 Task: Look for products in the category "Brownies" from Jack's Paleo Kitchen only.
Action: Mouse moved to (609, 236)
Screenshot: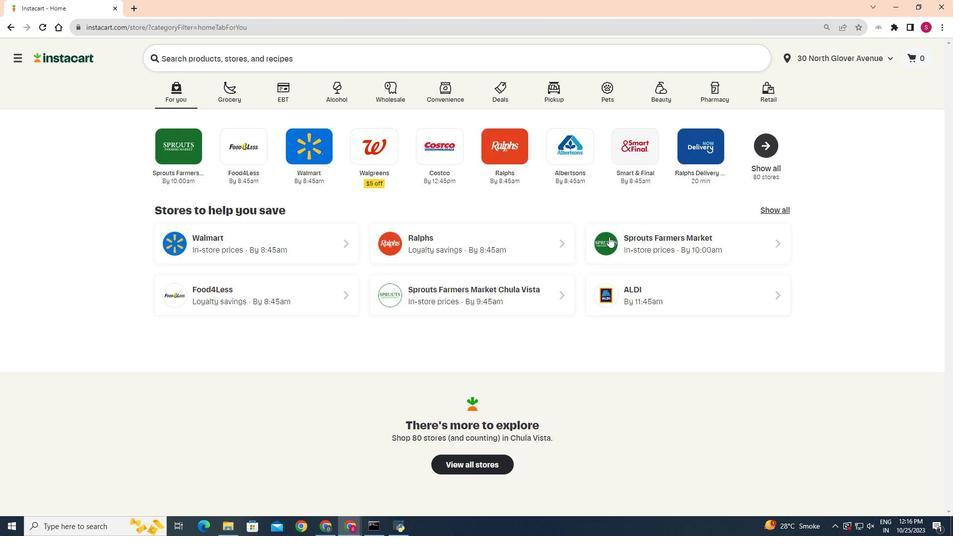 
Action: Mouse pressed left at (609, 236)
Screenshot: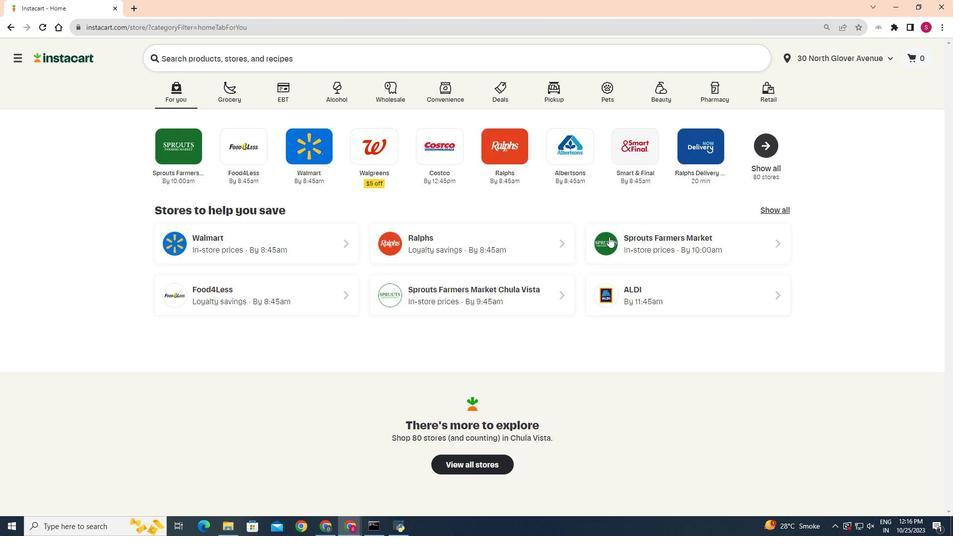 
Action: Mouse moved to (23, 434)
Screenshot: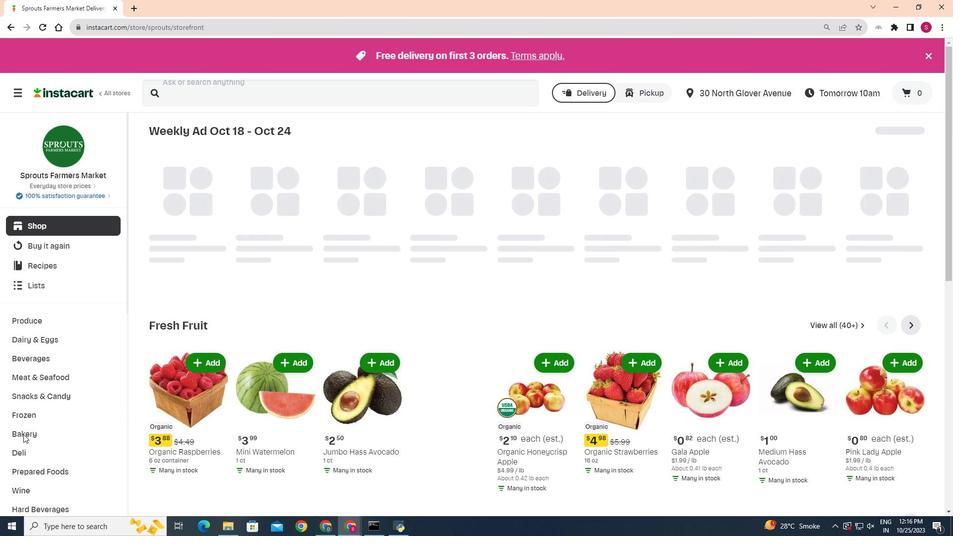 
Action: Mouse pressed left at (23, 434)
Screenshot: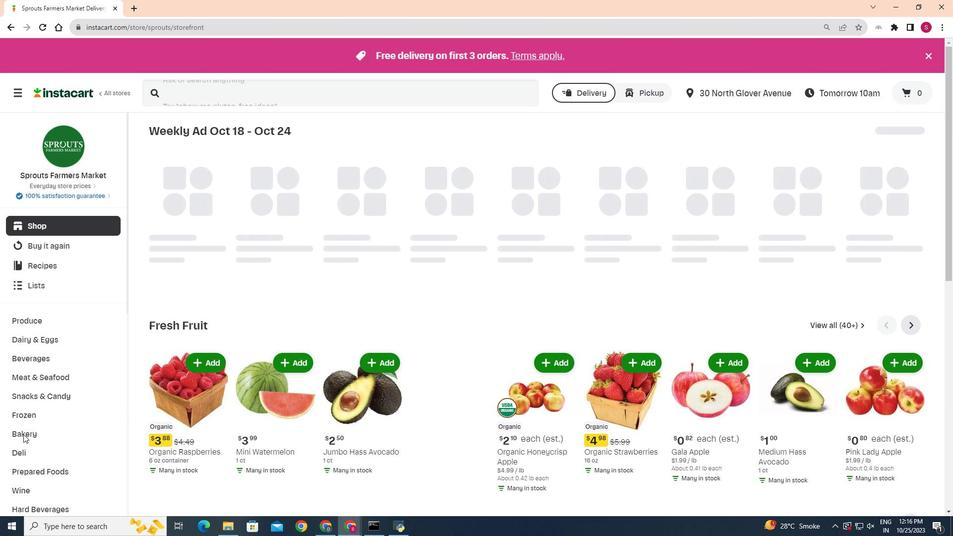 
Action: Mouse moved to (342, 158)
Screenshot: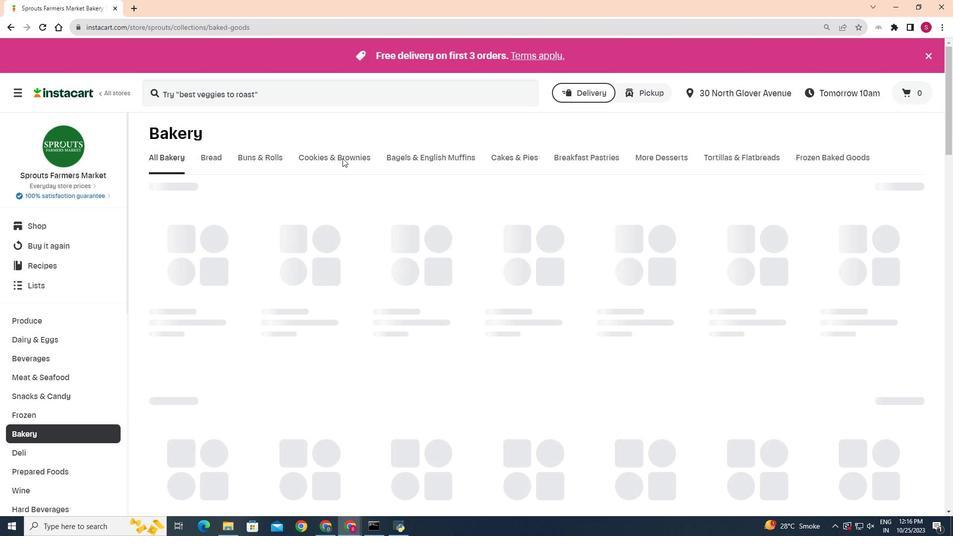 
Action: Mouse pressed left at (342, 158)
Screenshot: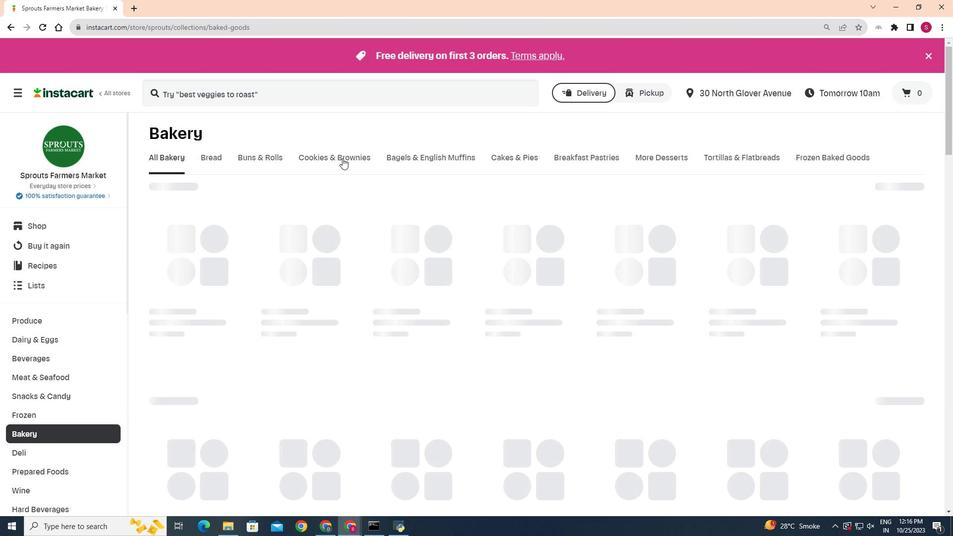 
Action: Mouse moved to (311, 197)
Screenshot: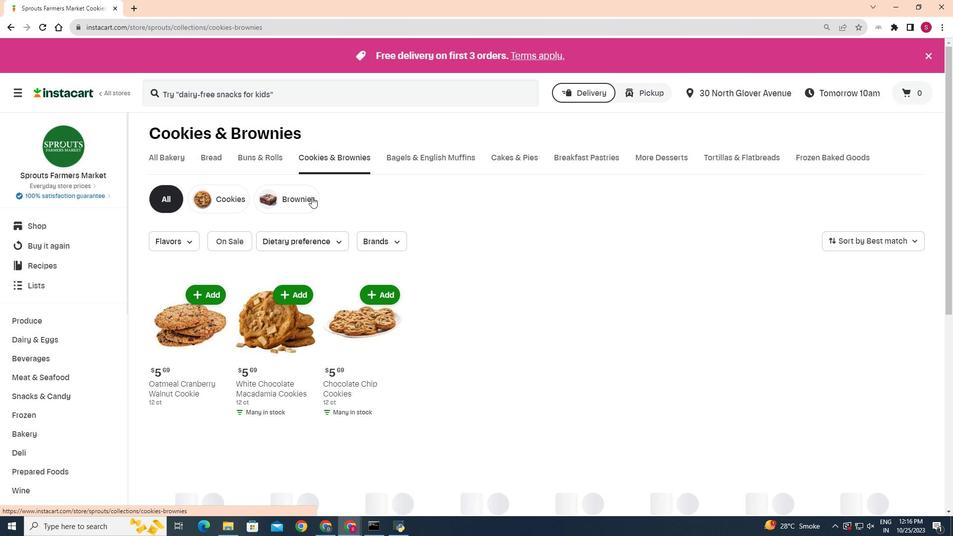 
Action: Mouse pressed left at (311, 197)
Screenshot: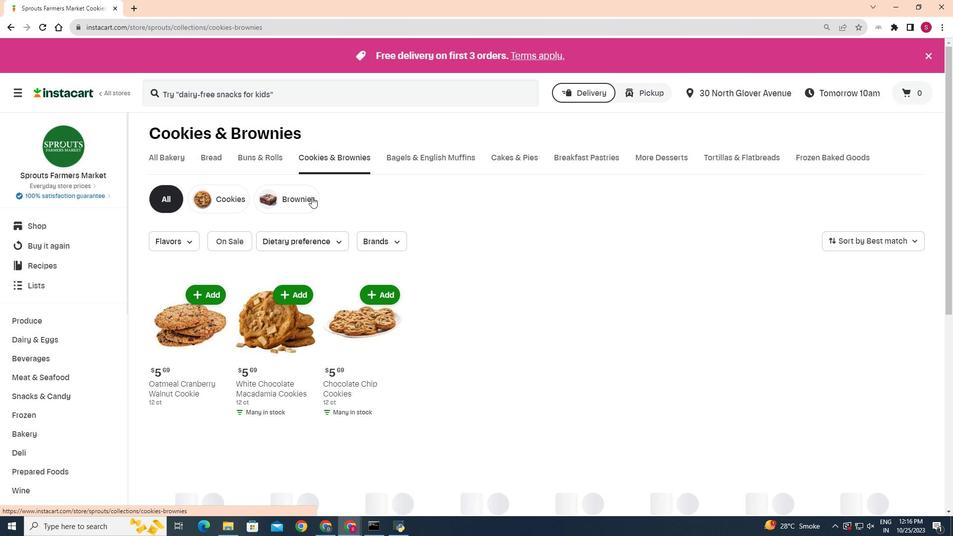 
Action: Mouse moved to (294, 240)
Screenshot: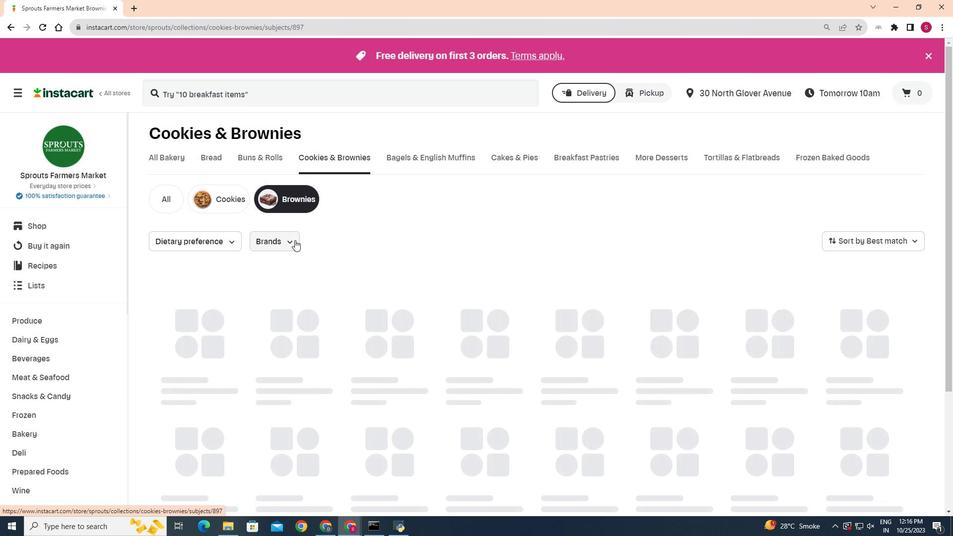 
Action: Mouse pressed left at (294, 240)
Screenshot: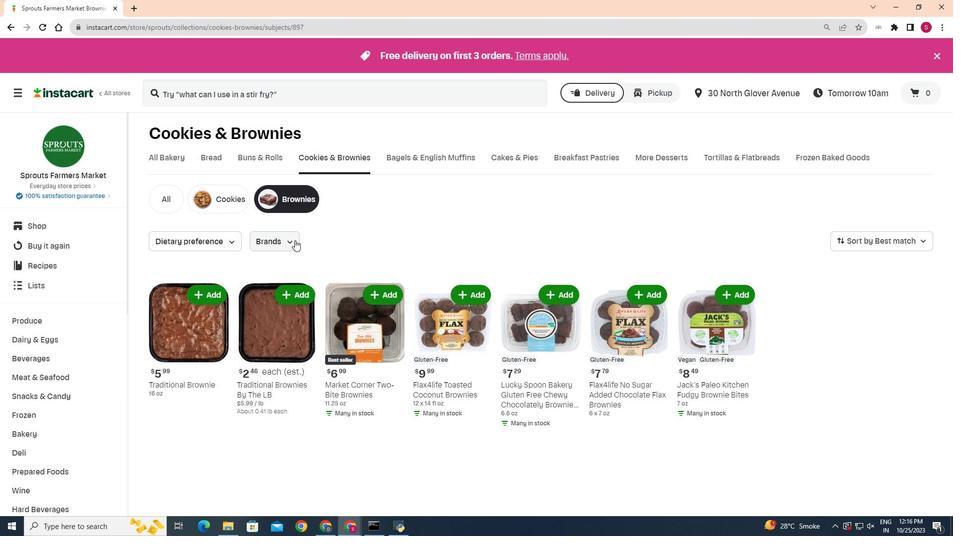 
Action: Mouse moved to (262, 314)
Screenshot: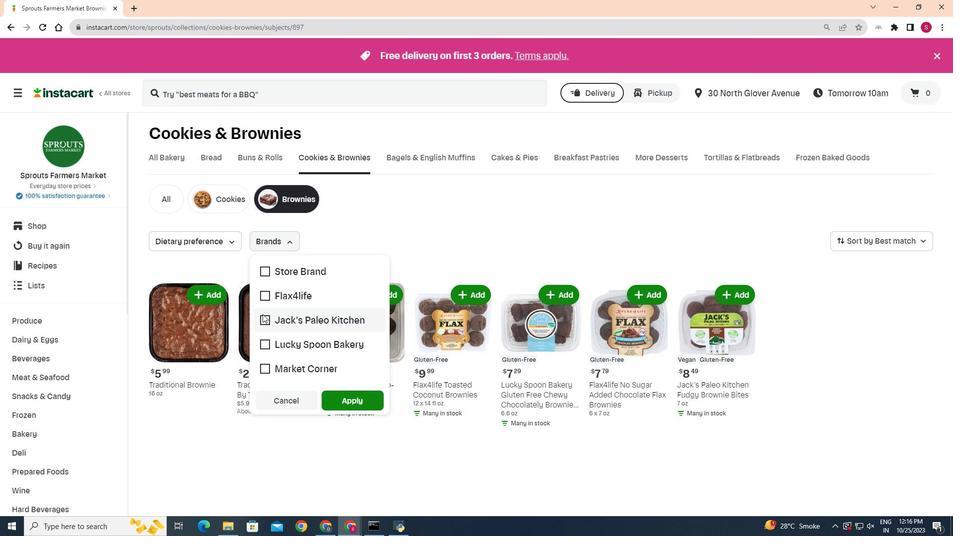 
Action: Mouse pressed left at (262, 314)
Screenshot: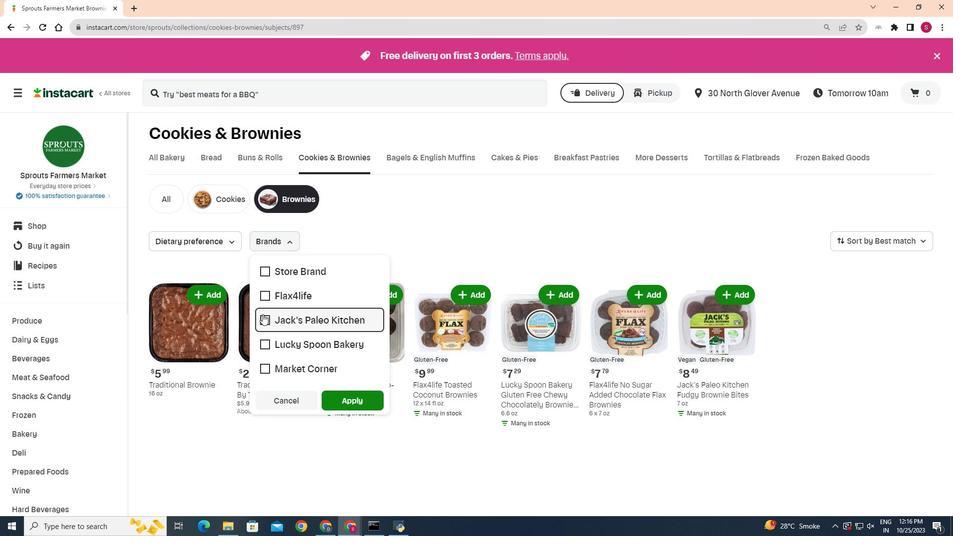 
Action: Mouse moved to (339, 400)
Screenshot: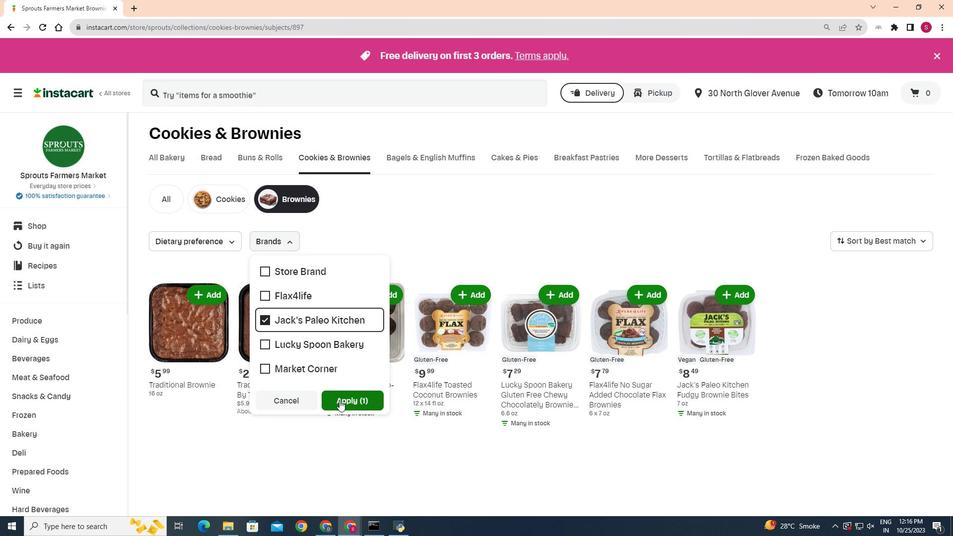 
Action: Mouse pressed left at (339, 400)
Screenshot: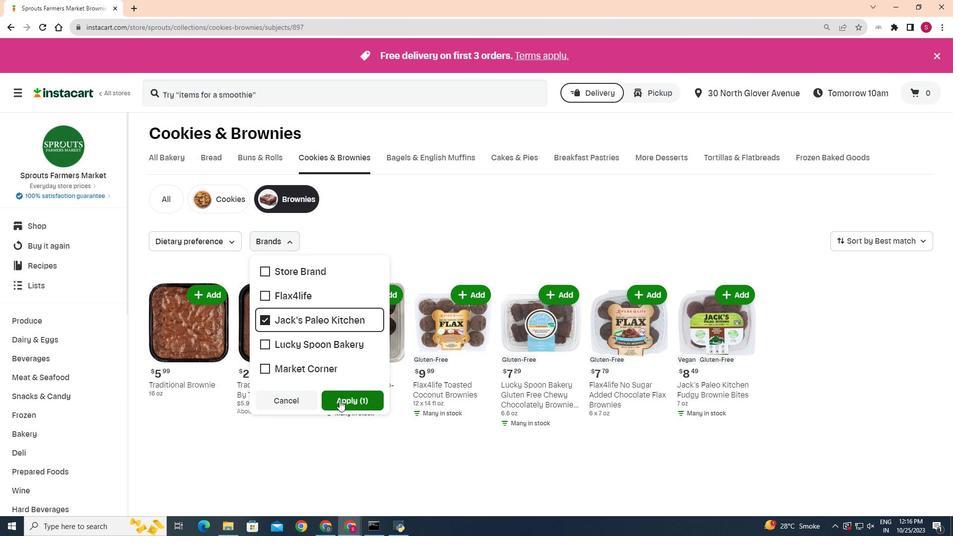 
Action: Mouse moved to (609, 335)
Screenshot: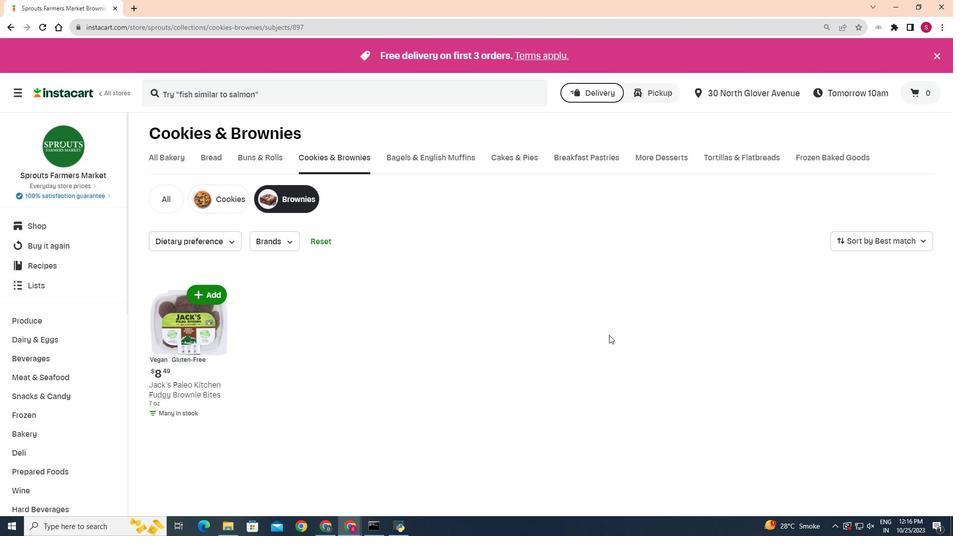 
